 Task: Check the traffic conditions on the I-80 in Omaha, Nebraska, during rush hour.
Action: Mouse moved to (105, 27)
Screenshot: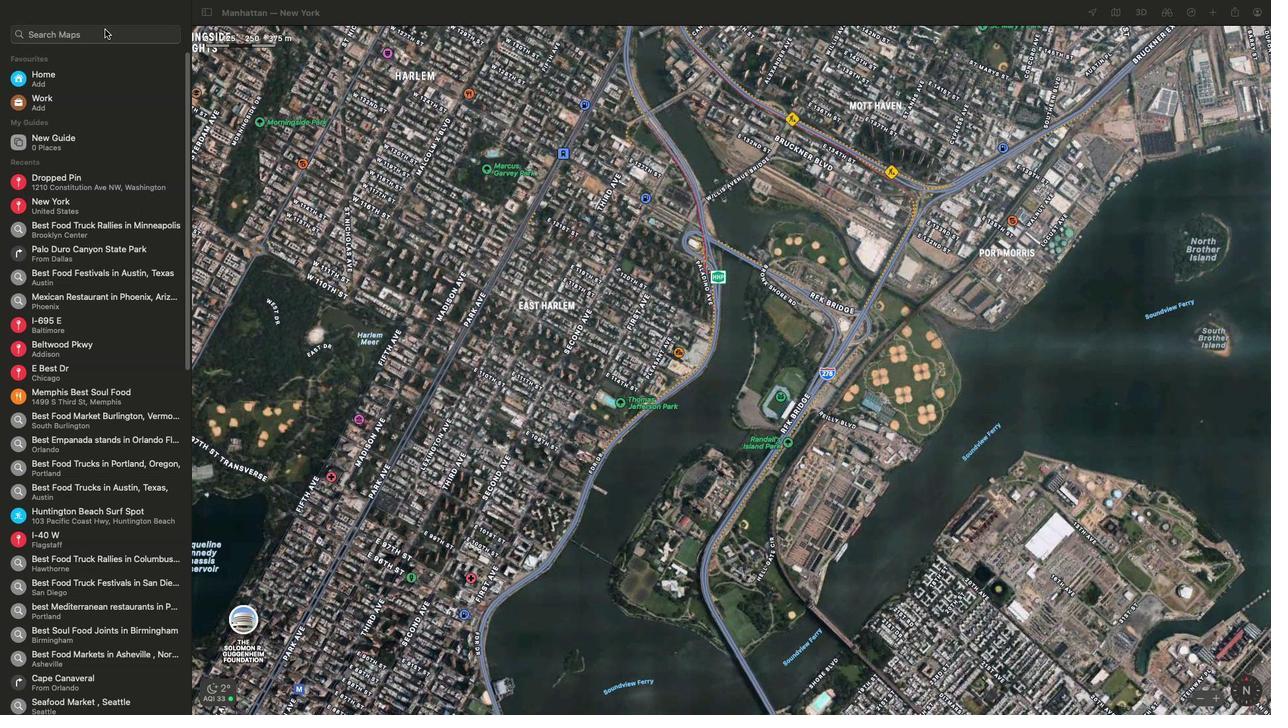 
Action: Mouse pressed left at (105, 27)
Screenshot: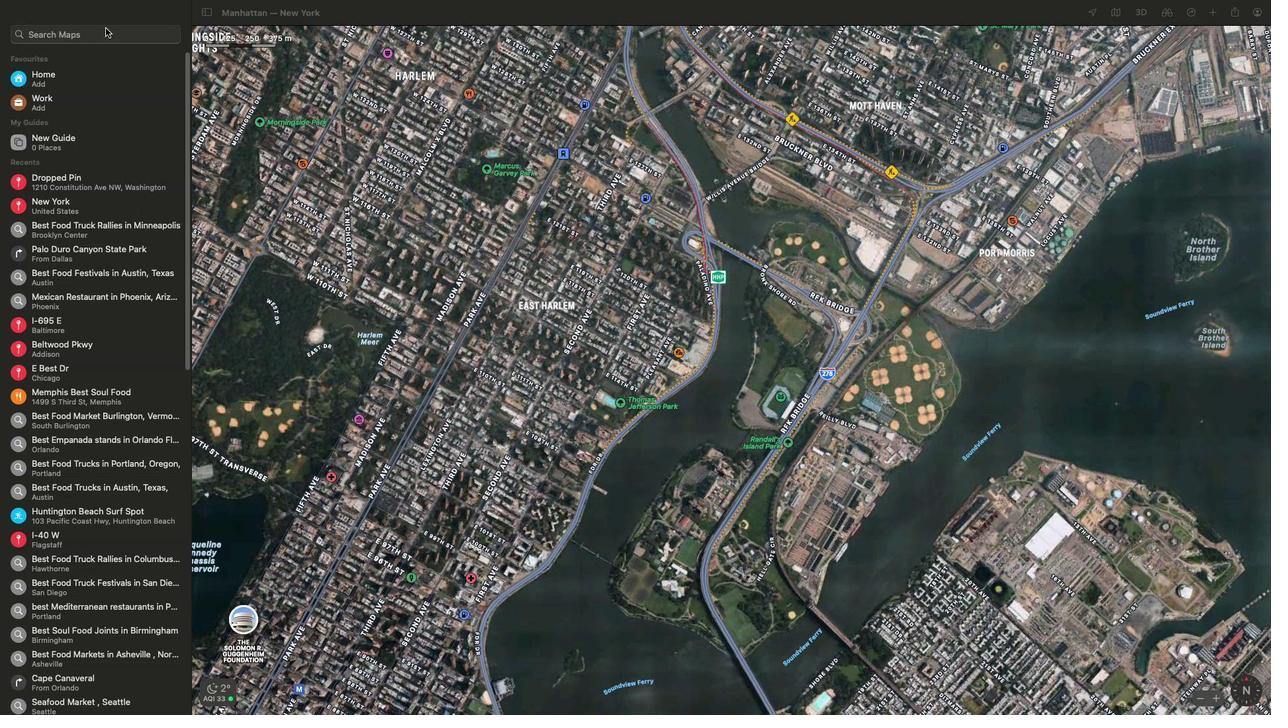 
Action: Key pressed Key.shift'I''-''8''0'Key.space'i''n'Key.spaceKey.shift'O''m''a''h''a''\x03''\x03'
Screenshot: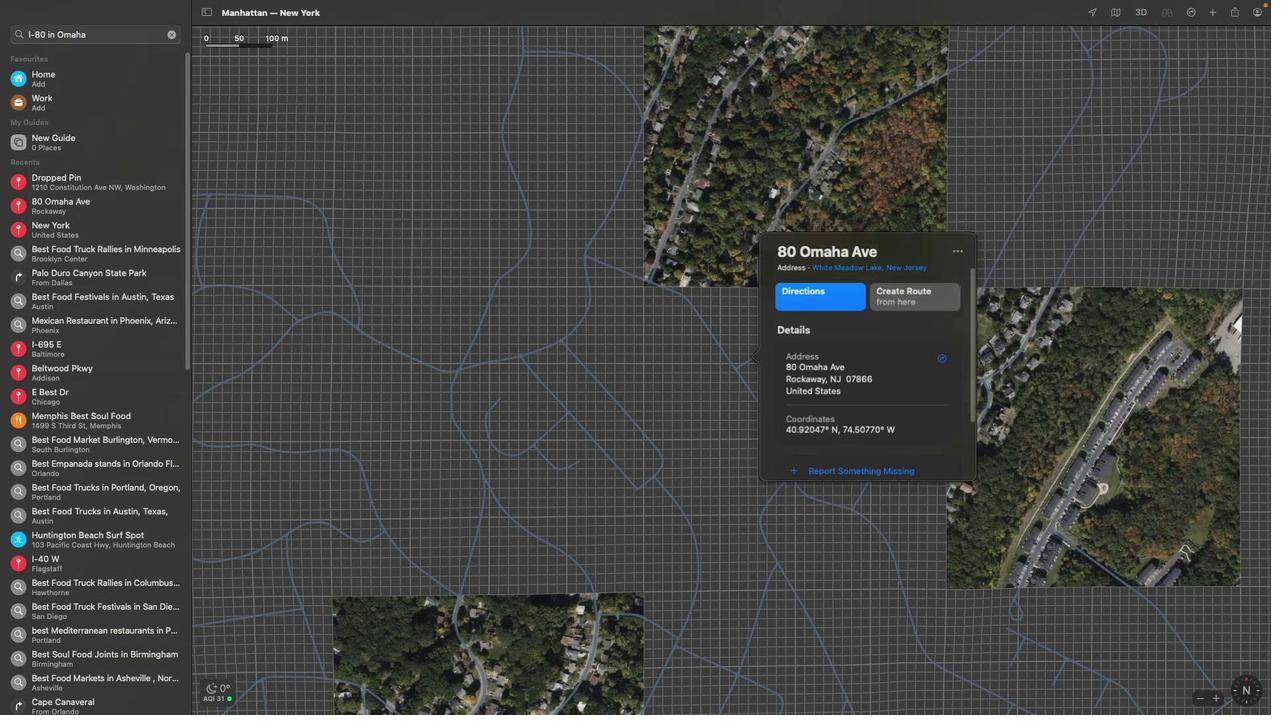 
Action: Mouse moved to (104, 28)
Screenshot: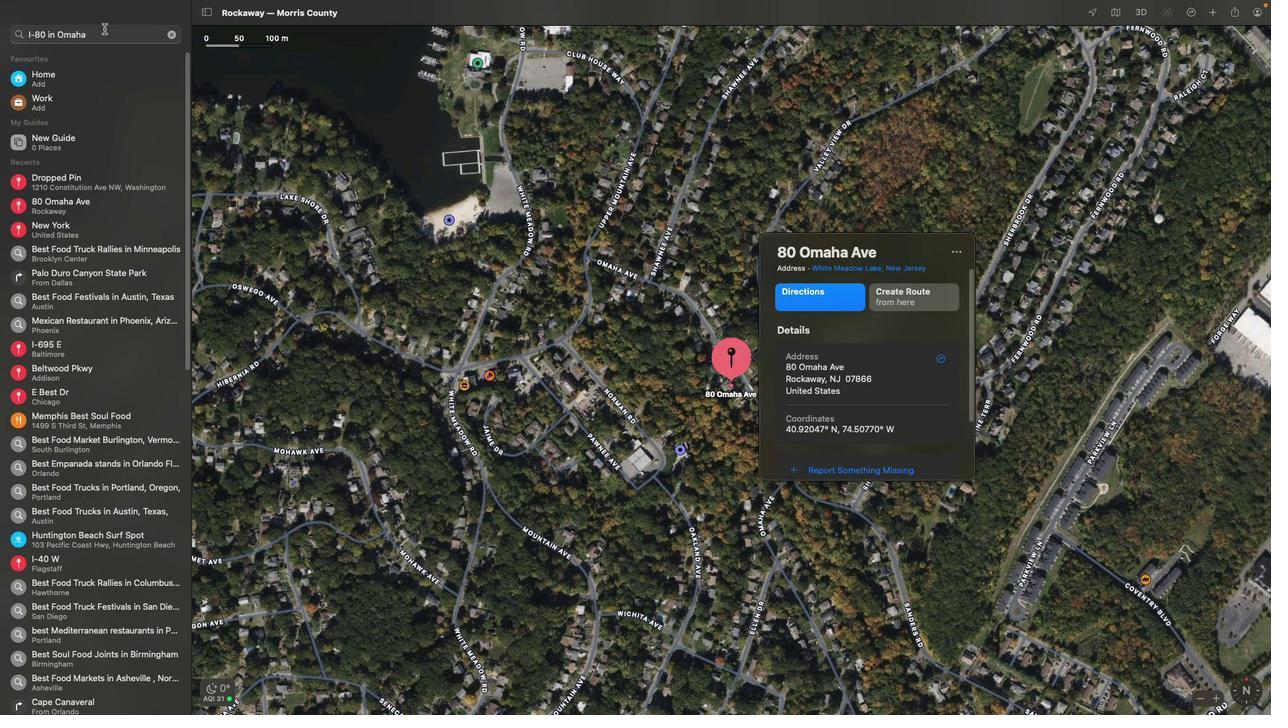 
Action: Mouse pressed left at (104, 28)
Screenshot: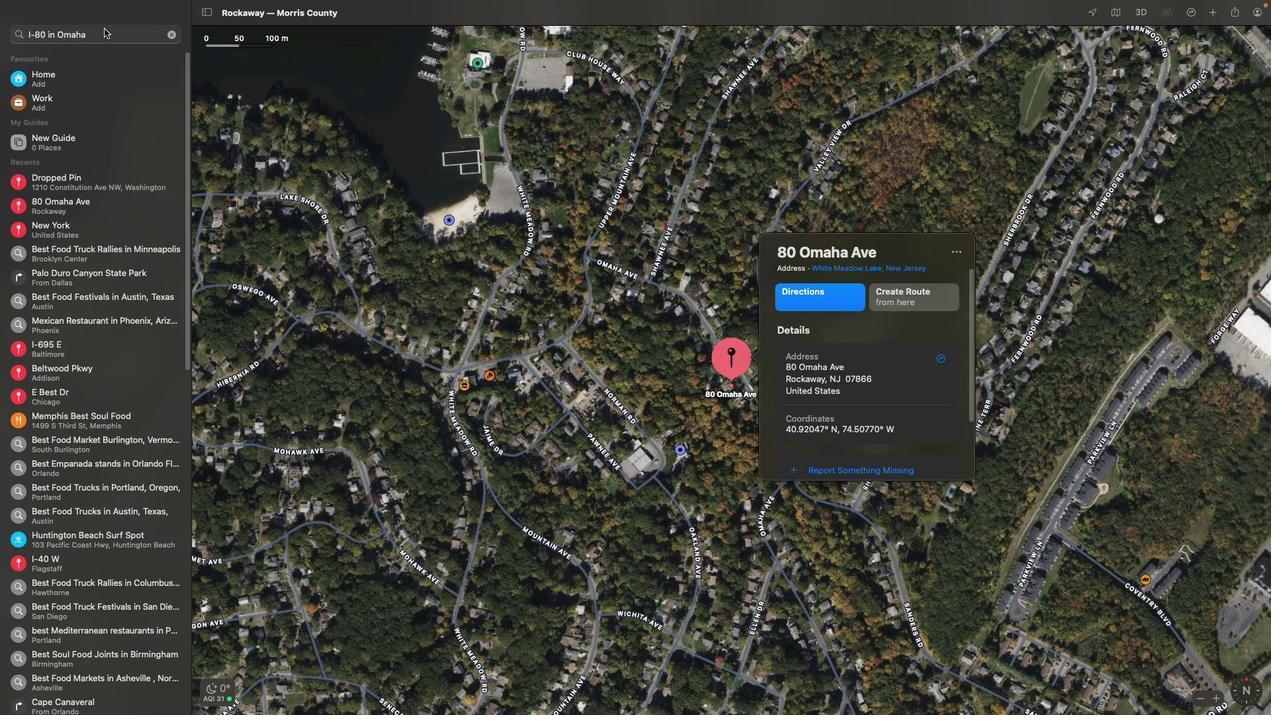 
Action: Mouse moved to (103, 29)
Screenshot: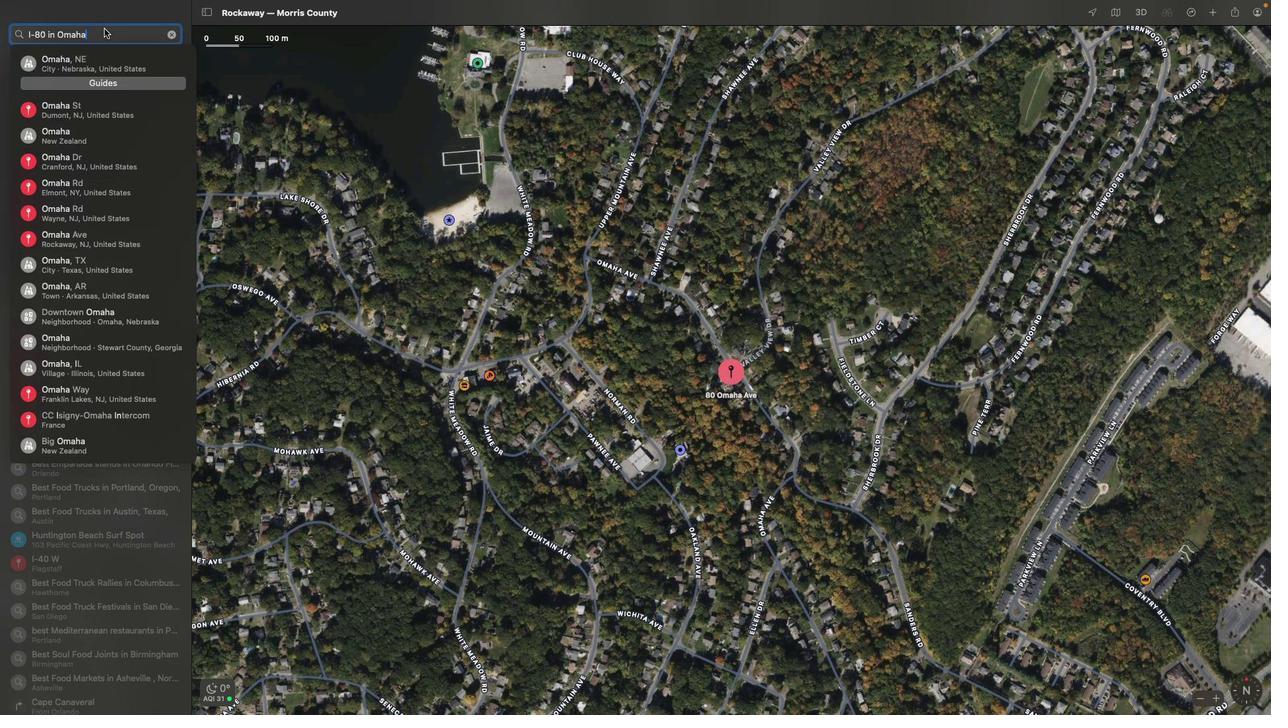 
Action: Key pressed ','Key.shift'N''e''b''r''a''s''k''a''\x03'
Screenshot: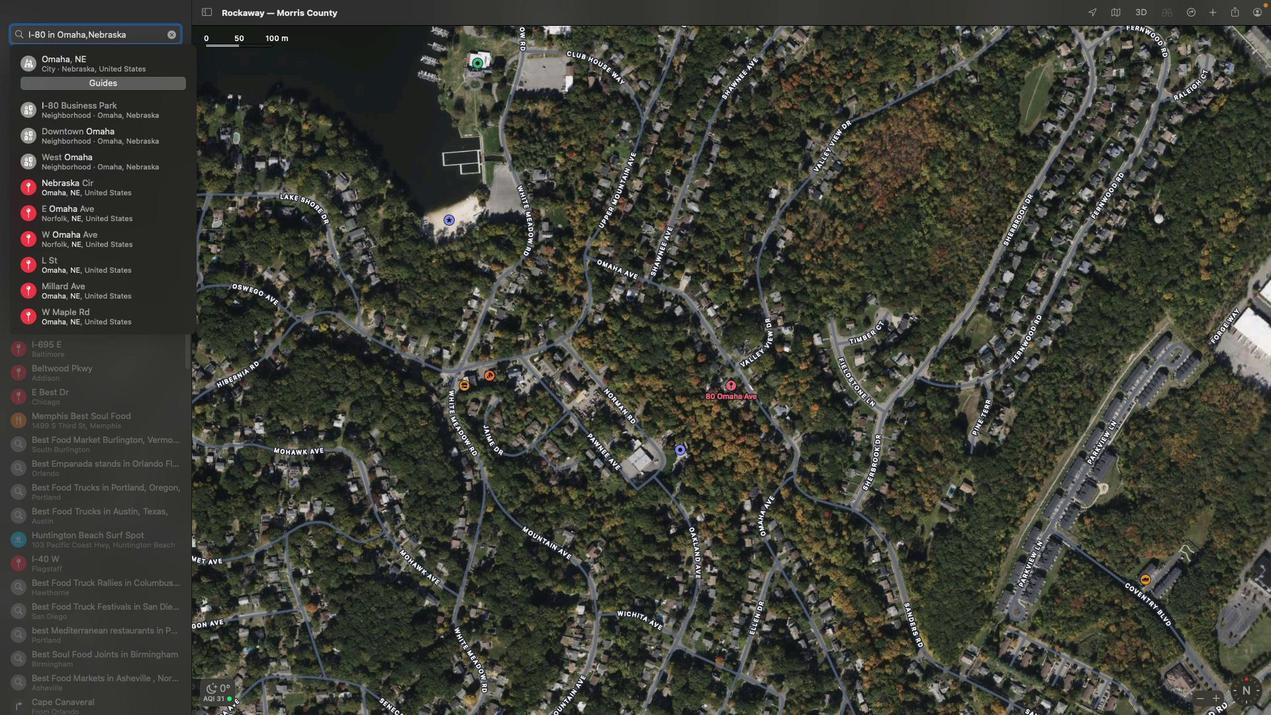 
Action: Mouse moved to (630, 394)
Screenshot: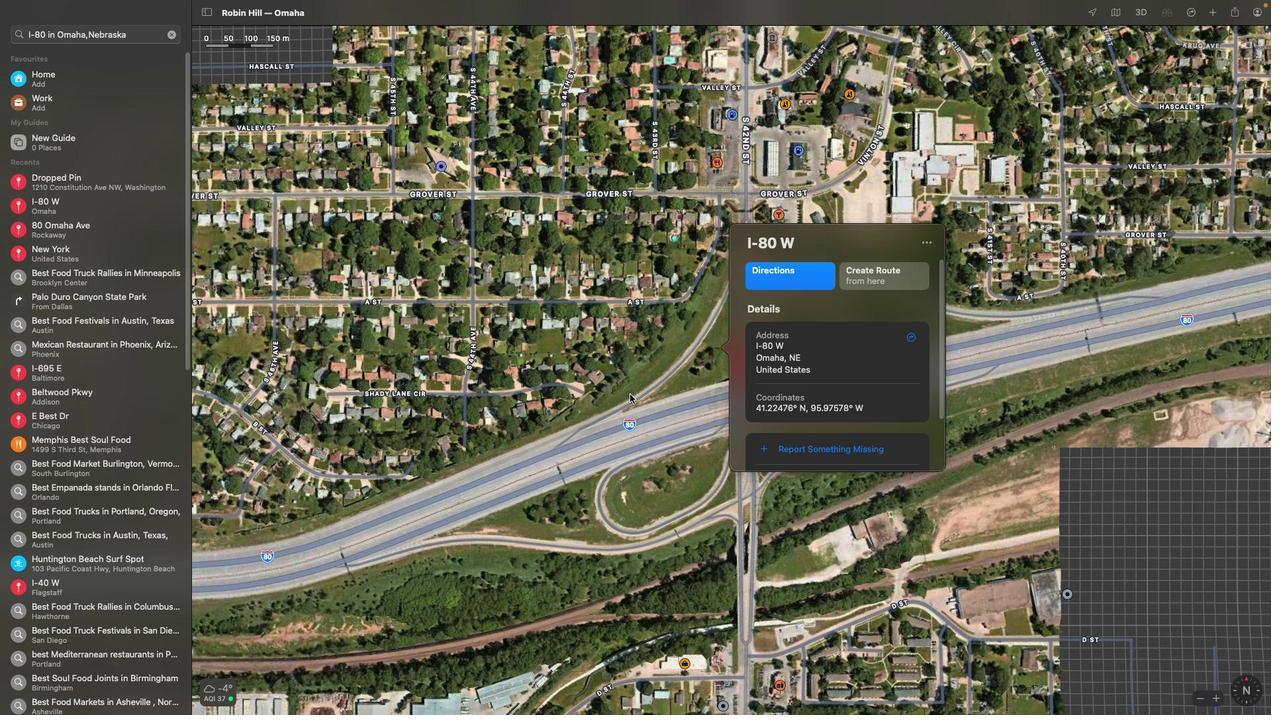 
Action: Mouse scrolled (630, 394) with delta (0, 0)
Screenshot: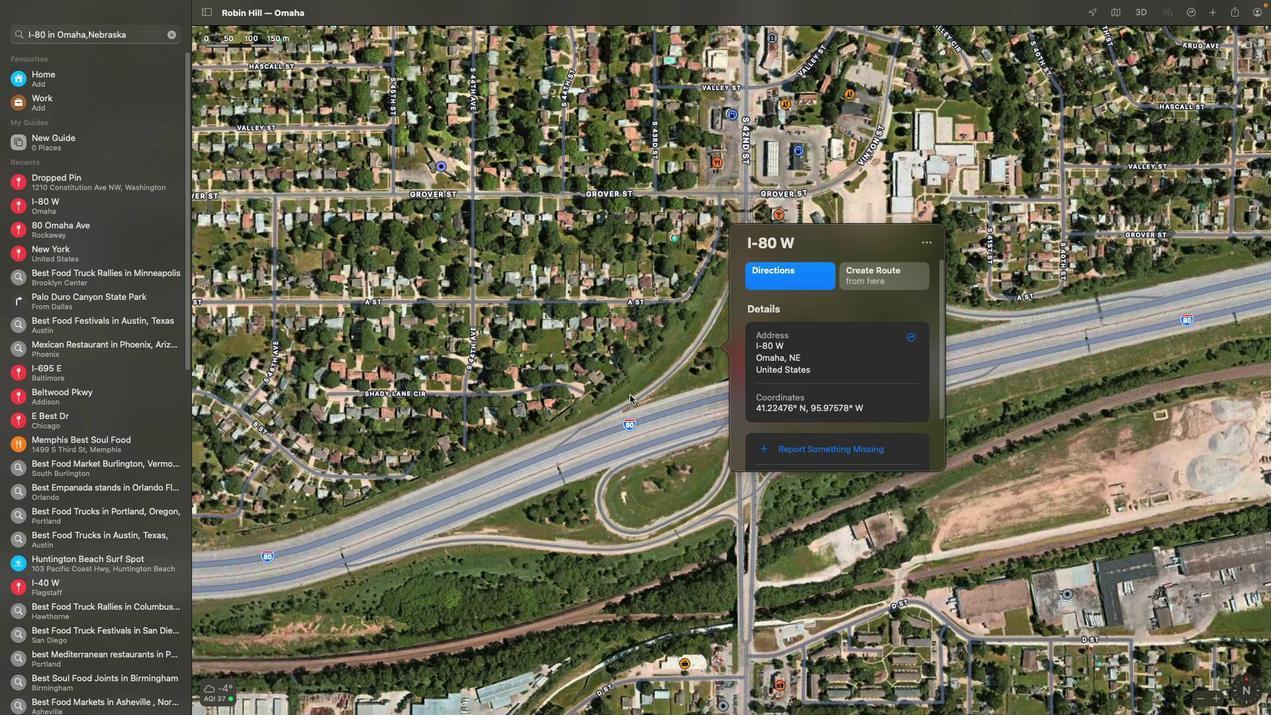 
Action: Mouse scrolled (630, 394) with delta (0, 0)
Screenshot: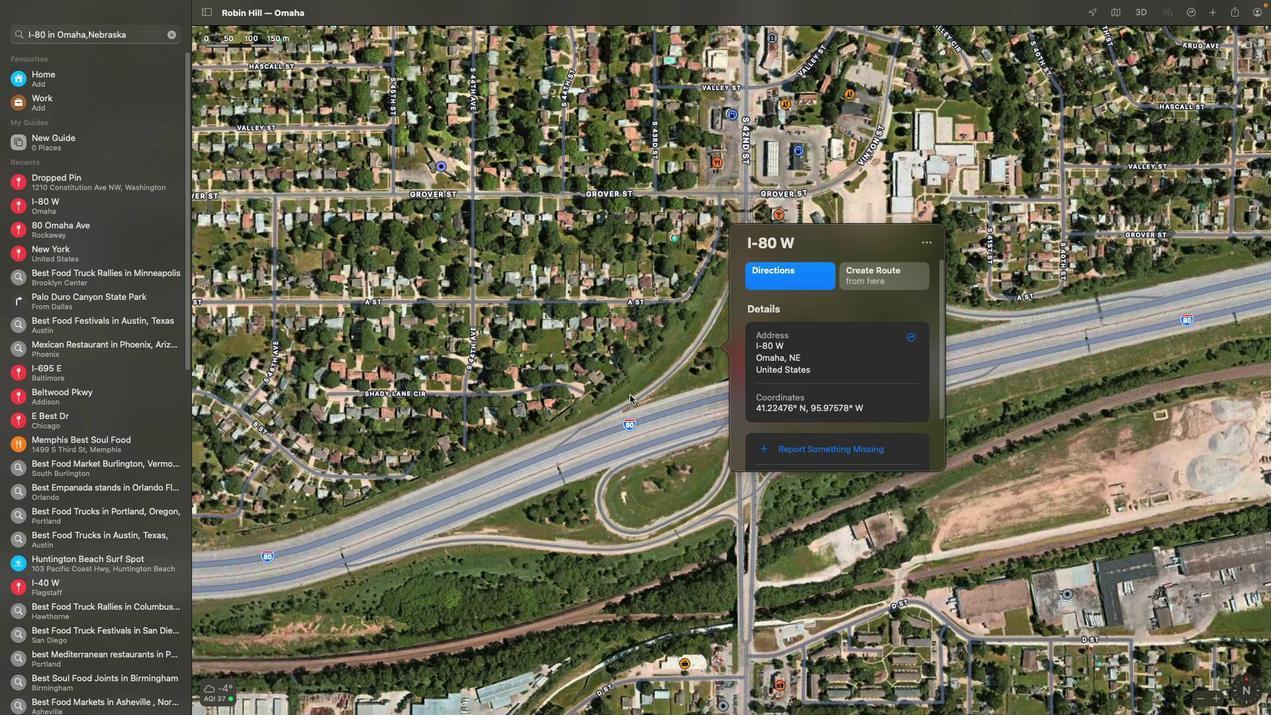 
Action: Mouse scrolled (630, 394) with delta (0, -2)
Screenshot: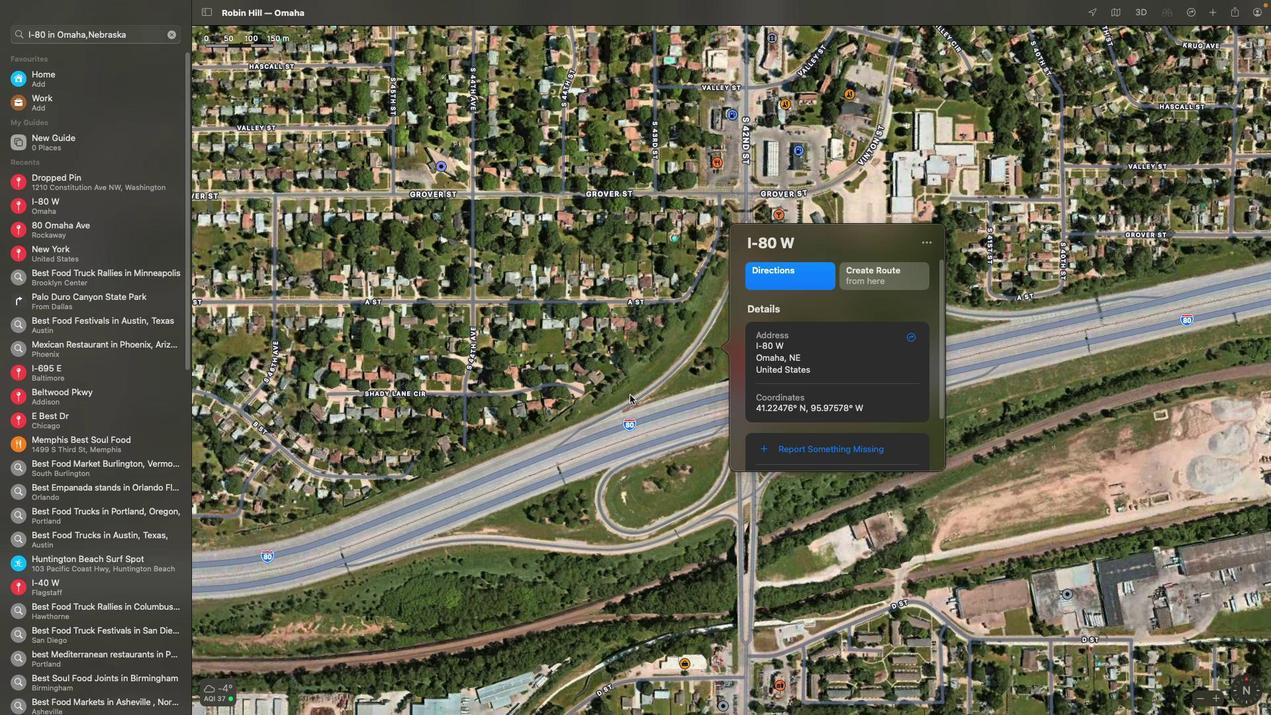 
Action: Mouse scrolled (630, 394) with delta (0, -3)
Screenshot: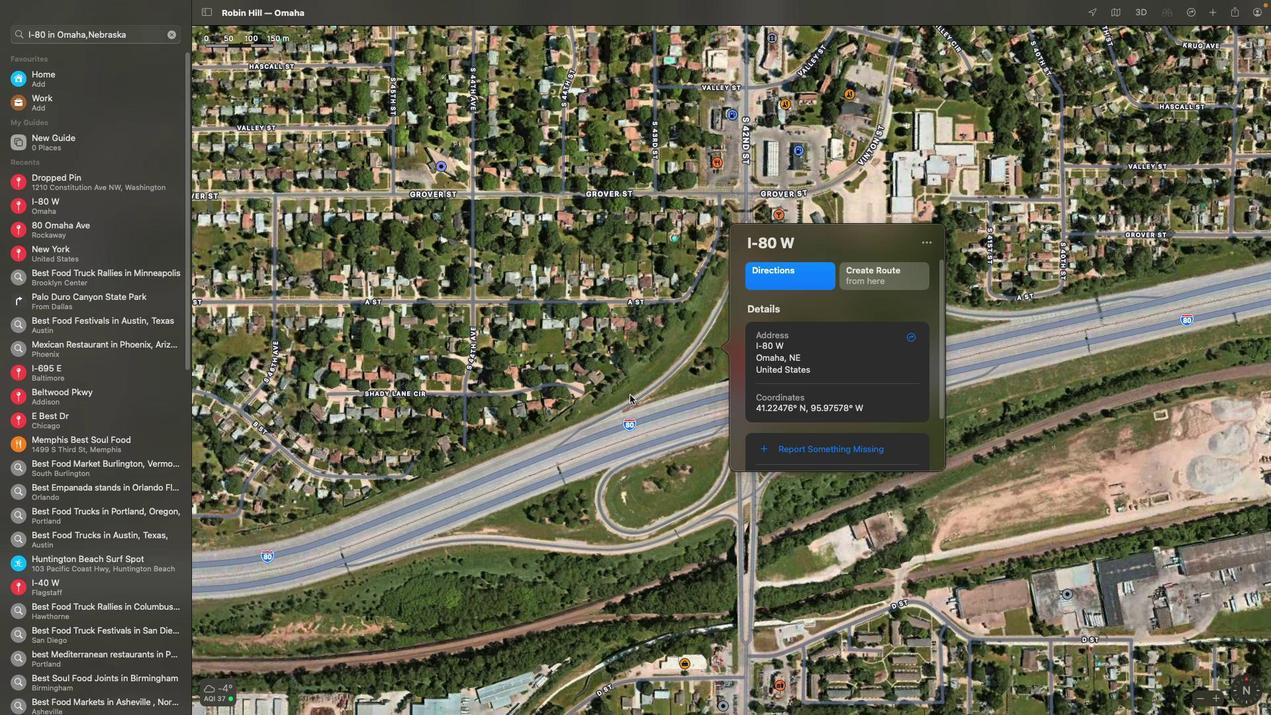 
Action: Mouse scrolled (630, 394) with delta (0, -3)
Screenshot: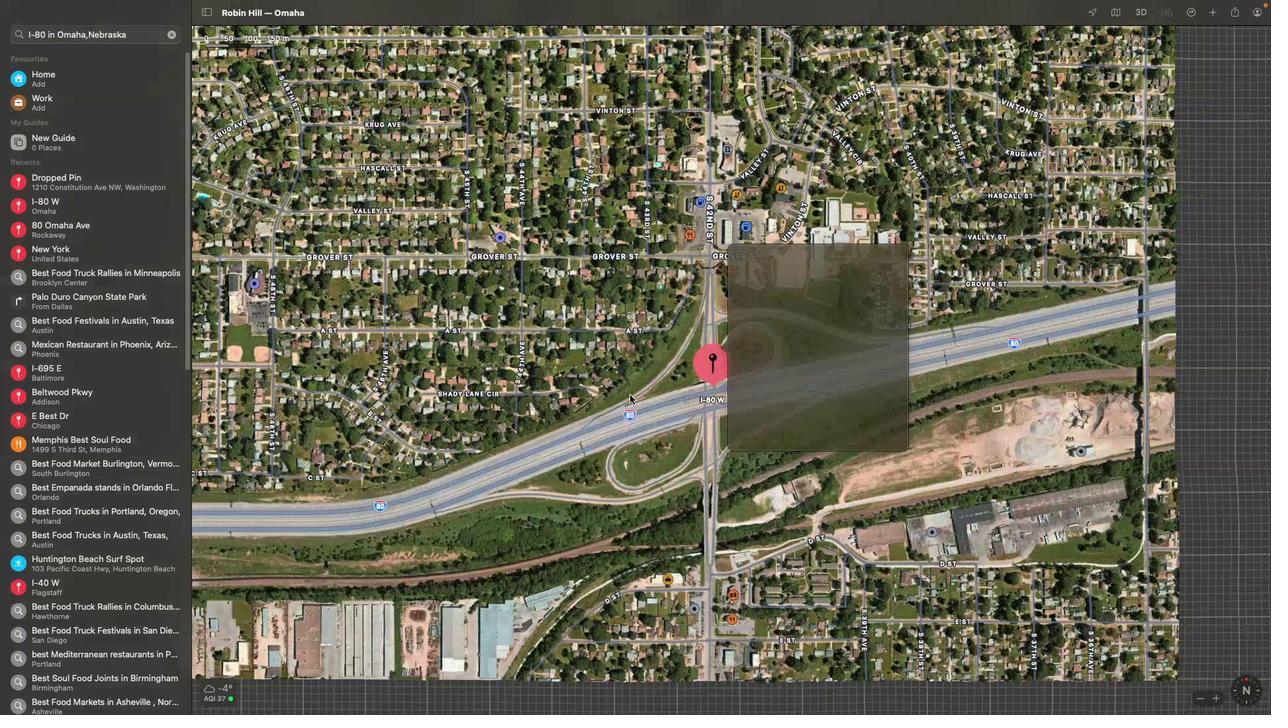 
Action: Mouse scrolled (630, 394) with delta (0, 0)
Screenshot: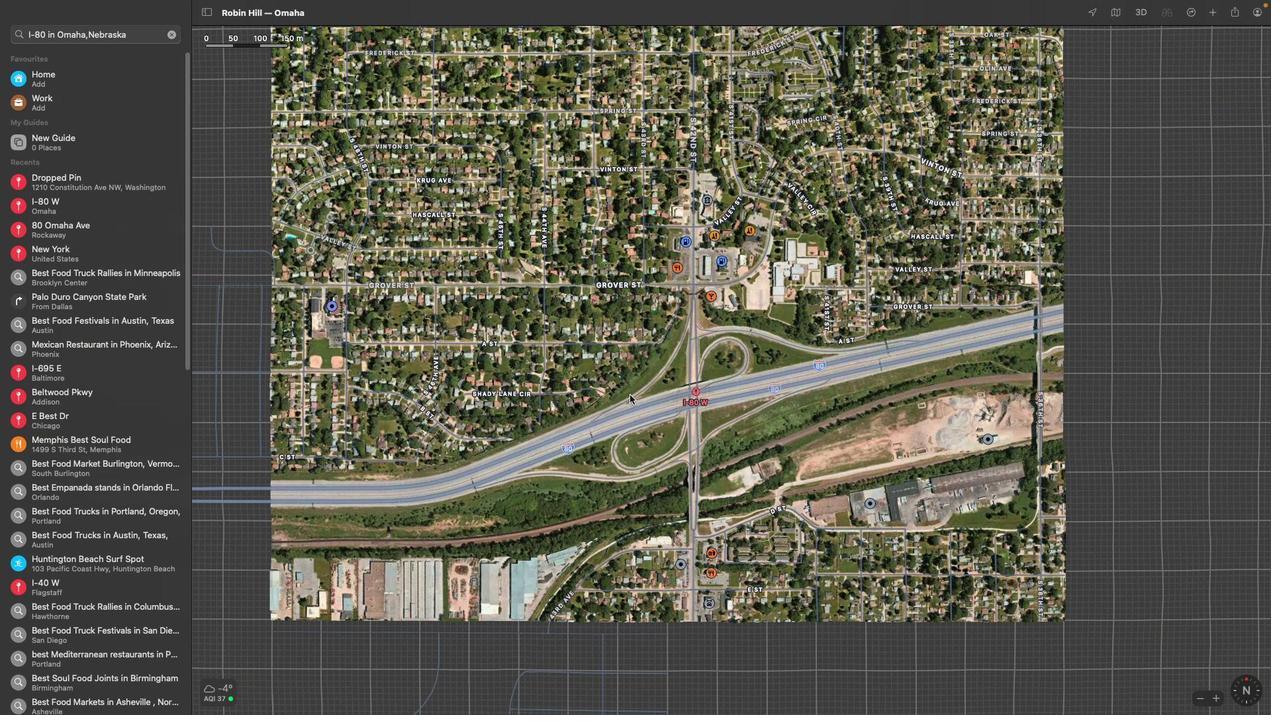 
Action: Mouse scrolled (630, 394) with delta (0, 0)
Screenshot: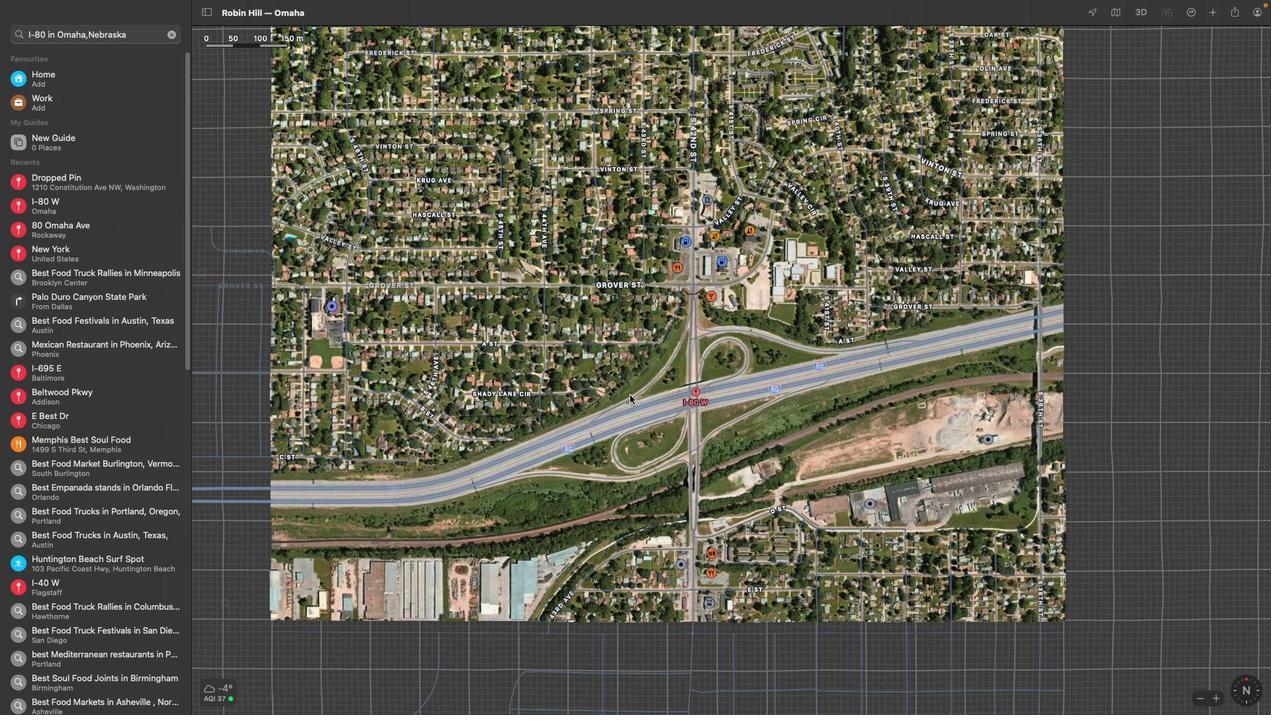 
Action: Mouse scrolled (630, 394) with delta (0, -1)
Screenshot: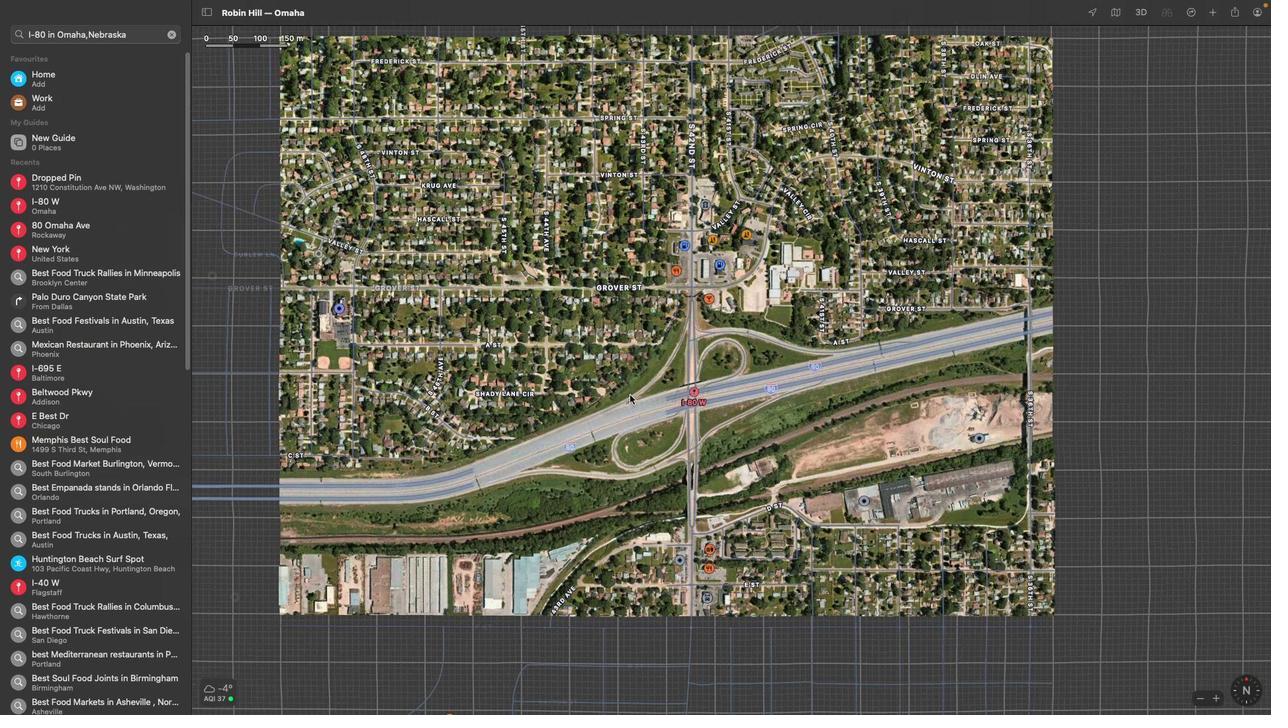 
Action: Mouse moved to (688, 393)
Screenshot: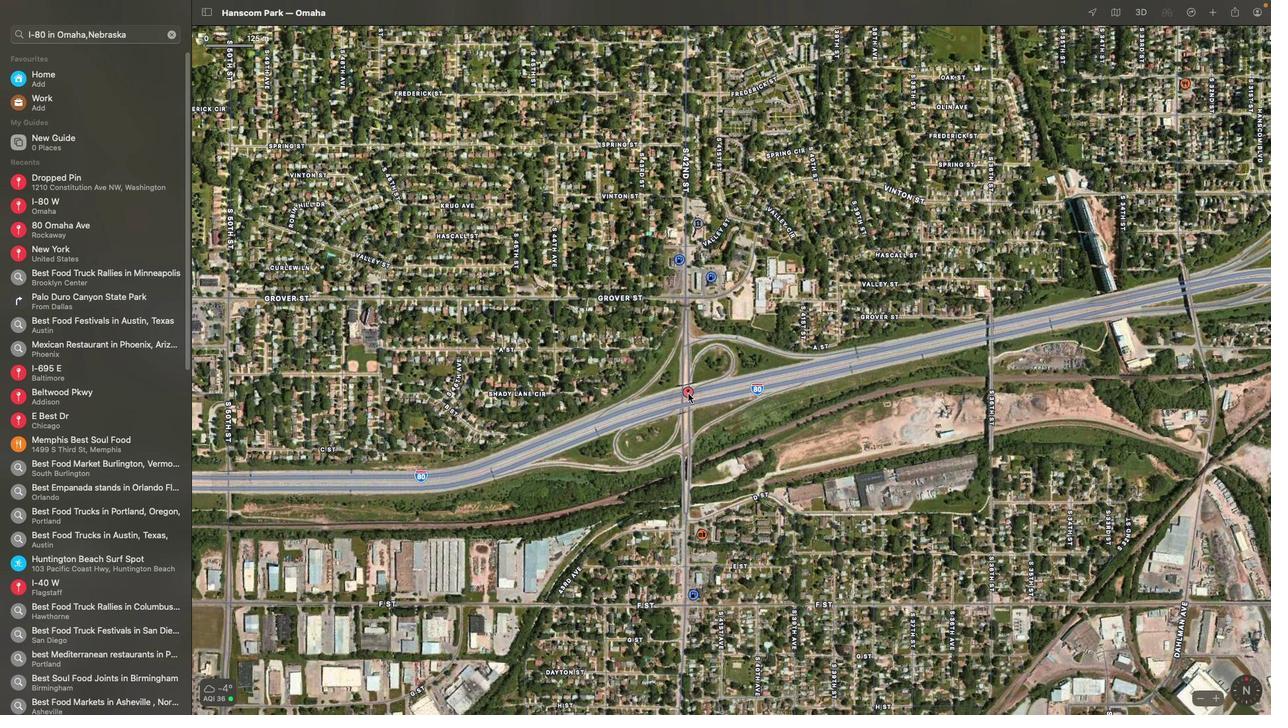 
Action: Mouse pressed left at (688, 393)
Screenshot: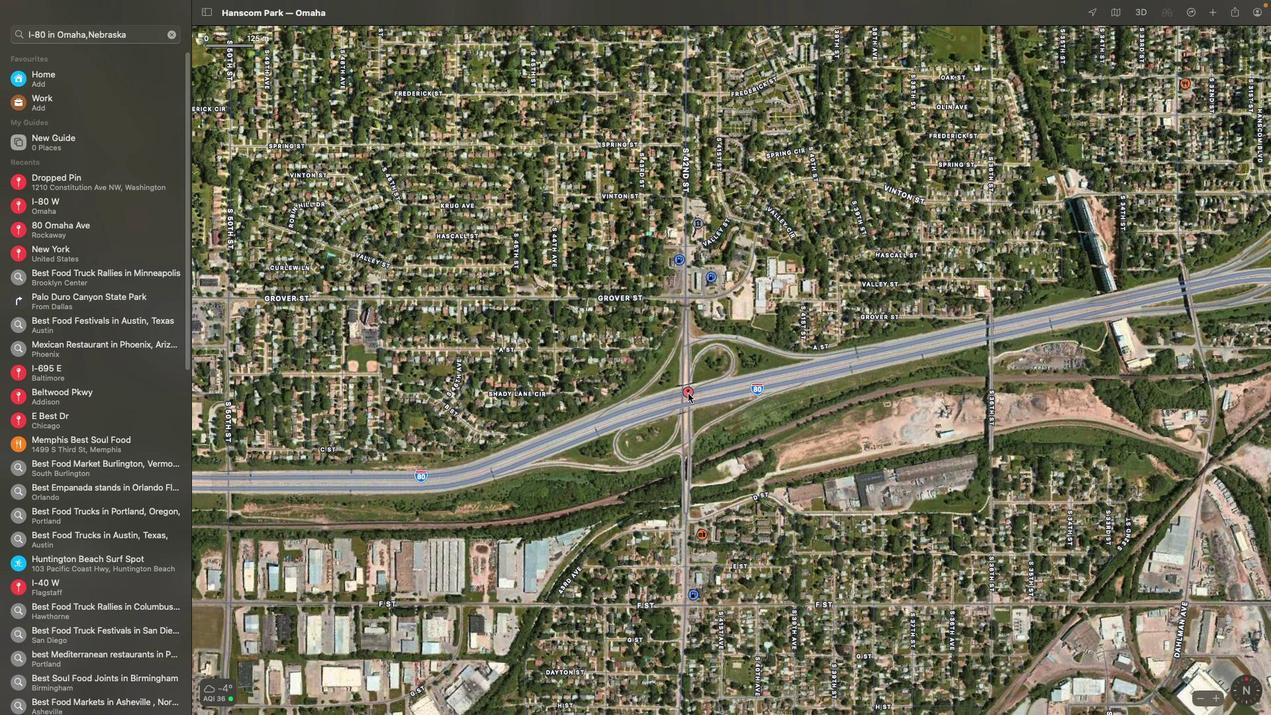 
Action: Mouse moved to (716, 388)
Screenshot: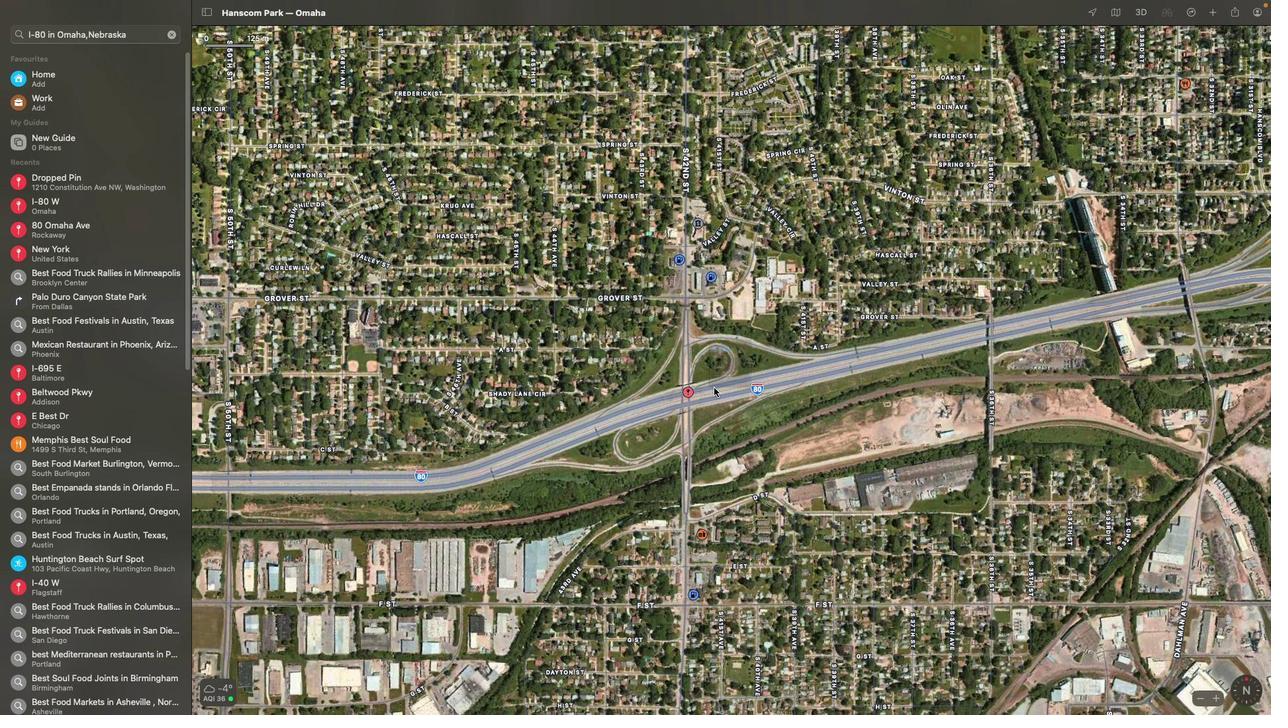 
Action: Mouse pressed left at (716, 388)
Screenshot: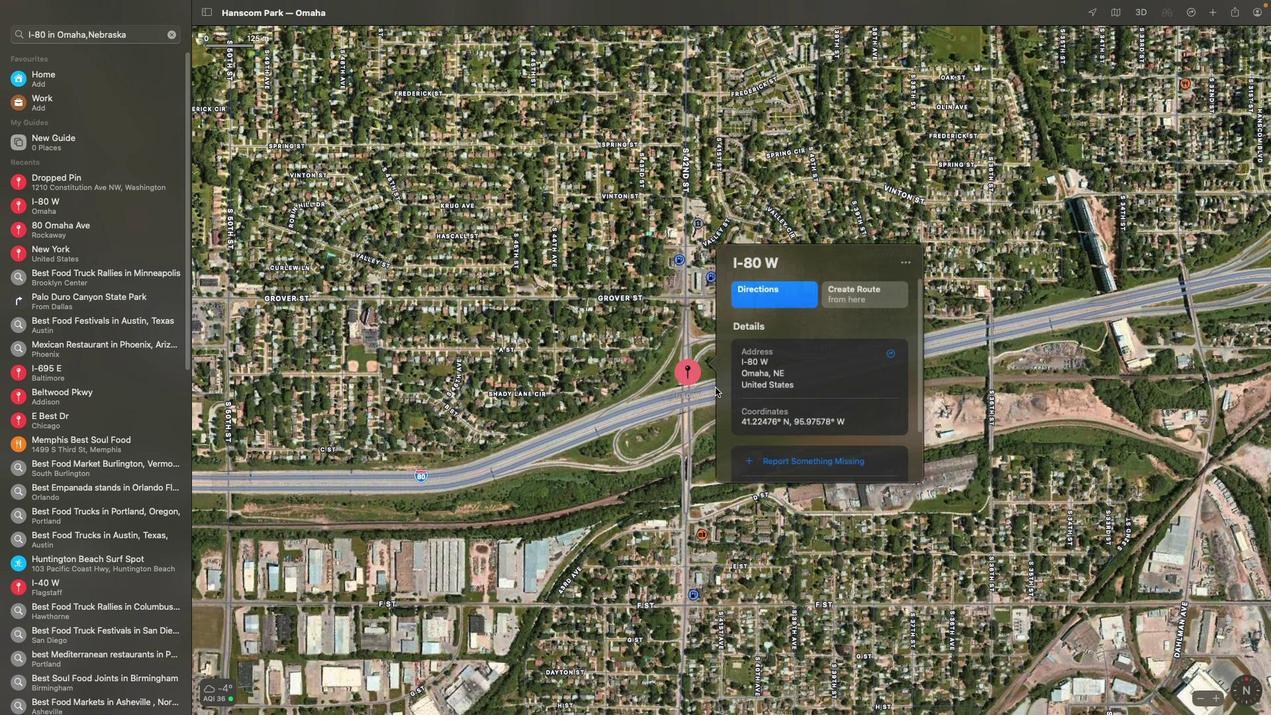 
Action: Mouse moved to (682, 388)
Screenshot: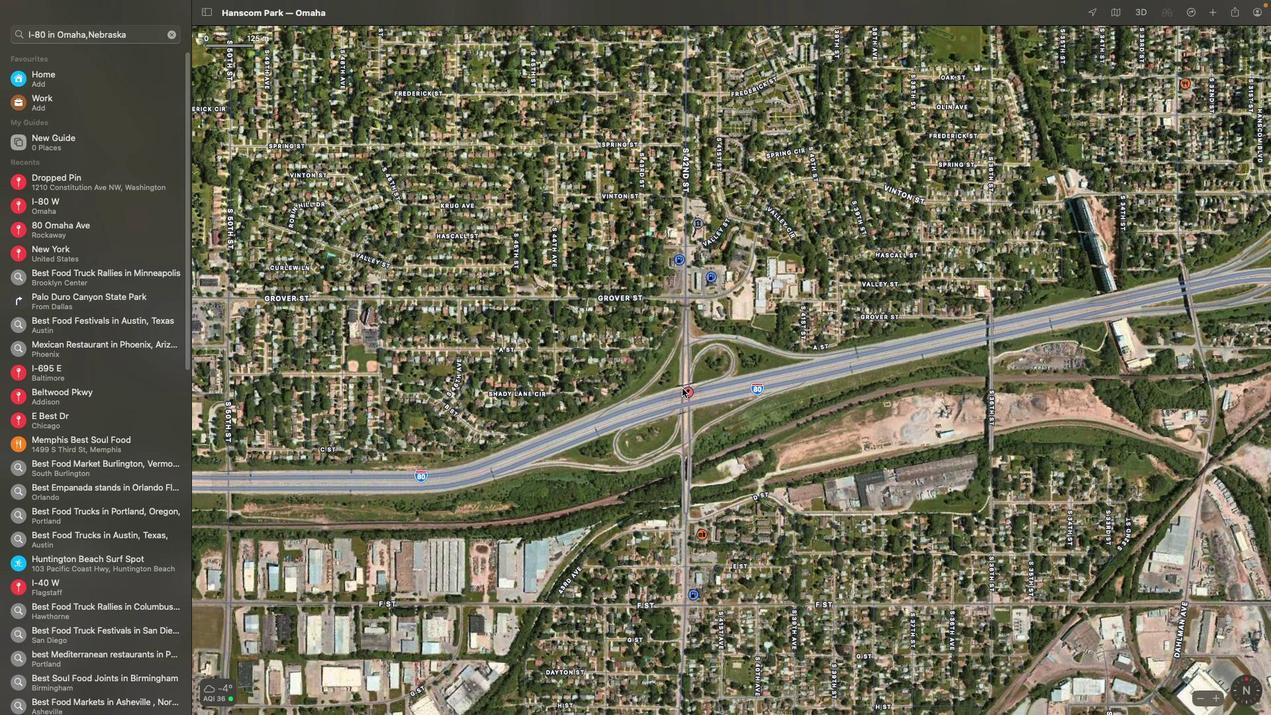 
